 Task: Check the sale-to-list price of condos/co-ops in the last 1 year.
Action: Mouse moved to (590, 52)
Screenshot: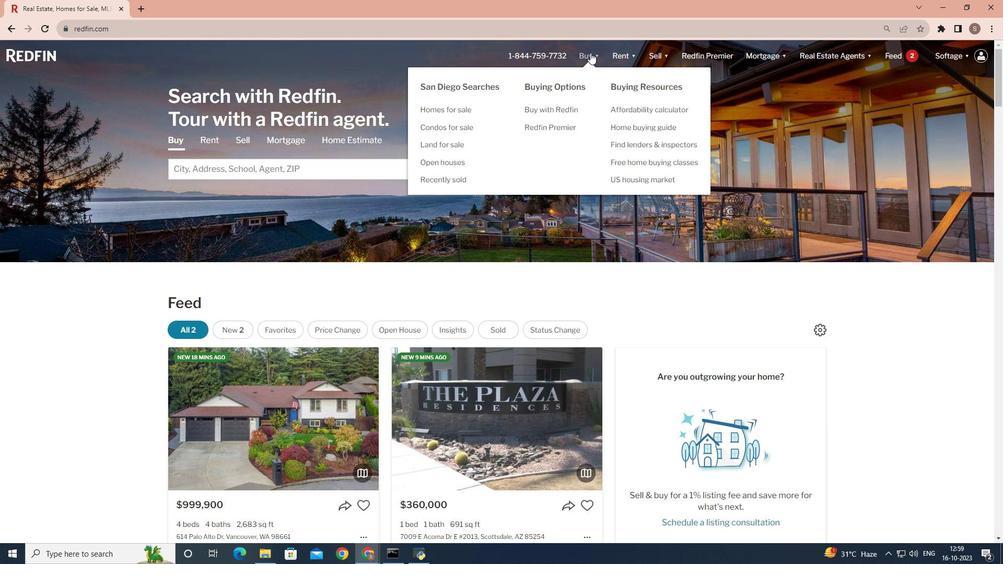 
Action: Mouse pressed left at (590, 52)
Screenshot: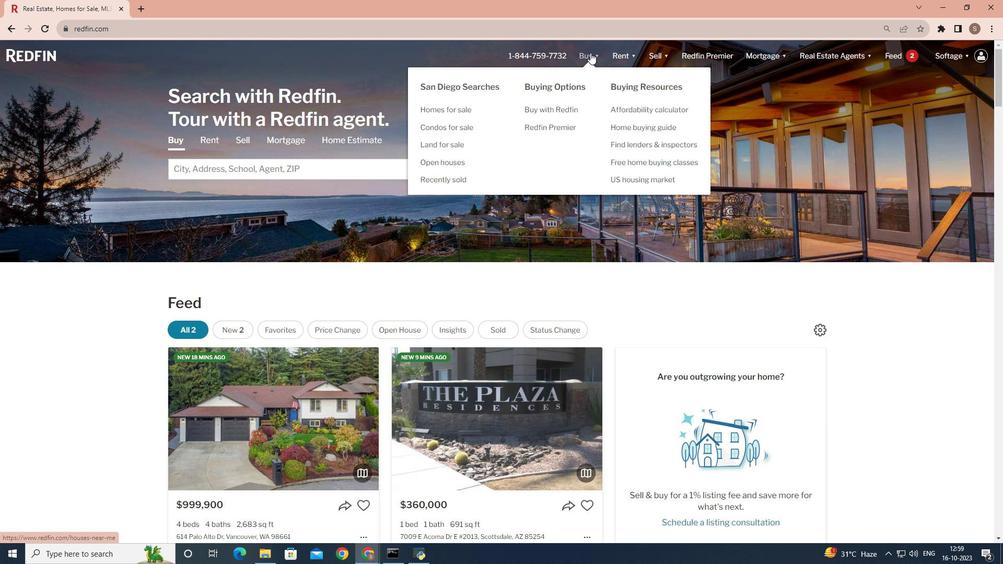 
Action: Mouse moved to (242, 219)
Screenshot: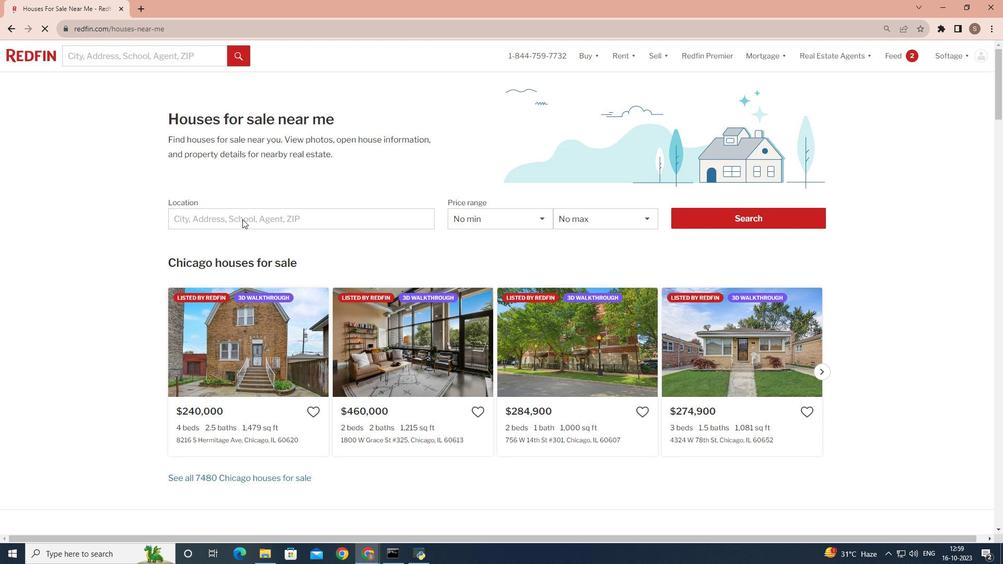 
Action: Mouse pressed left at (242, 219)
Screenshot: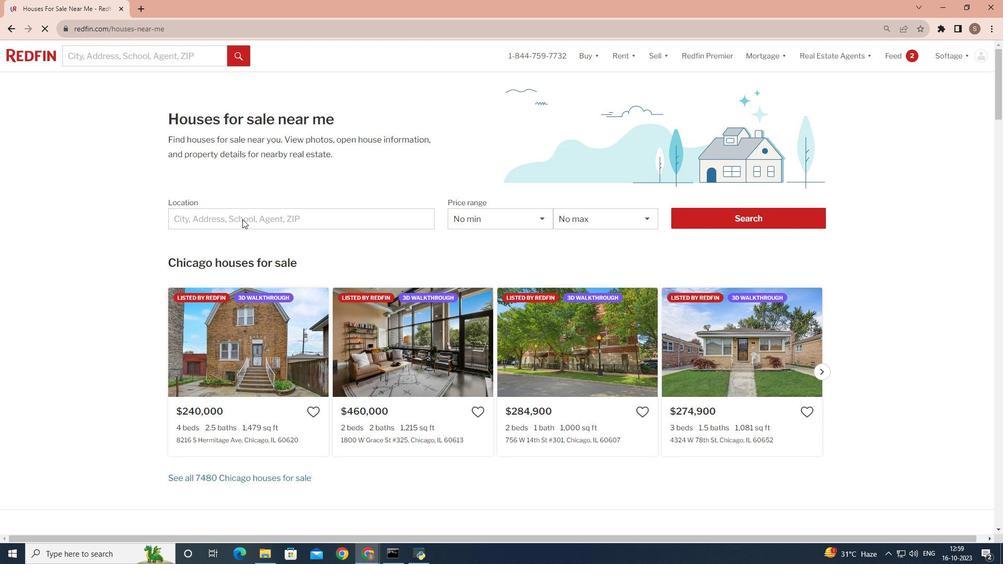 
Action: Mouse moved to (215, 218)
Screenshot: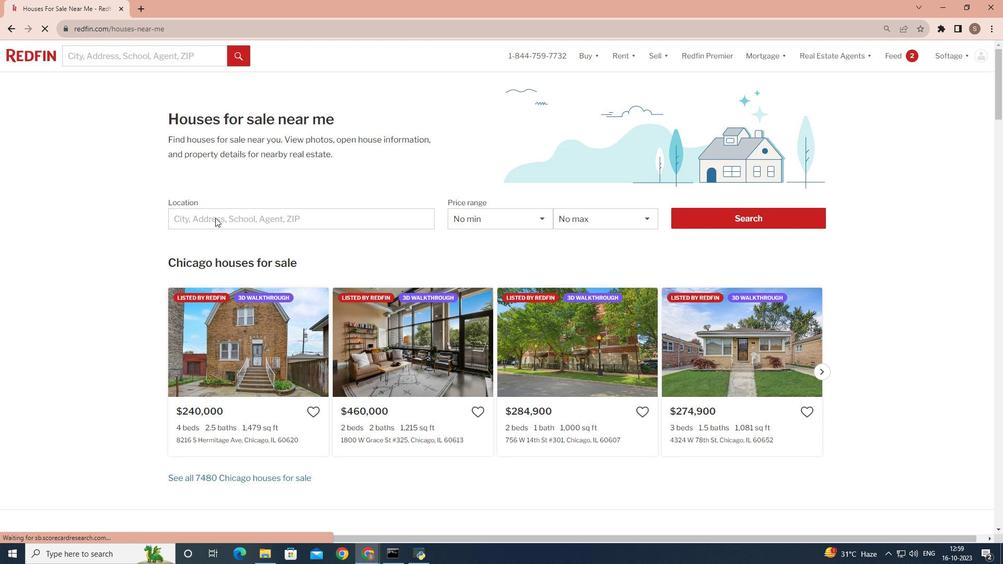 
Action: Mouse pressed left at (215, 218)
Screenshot: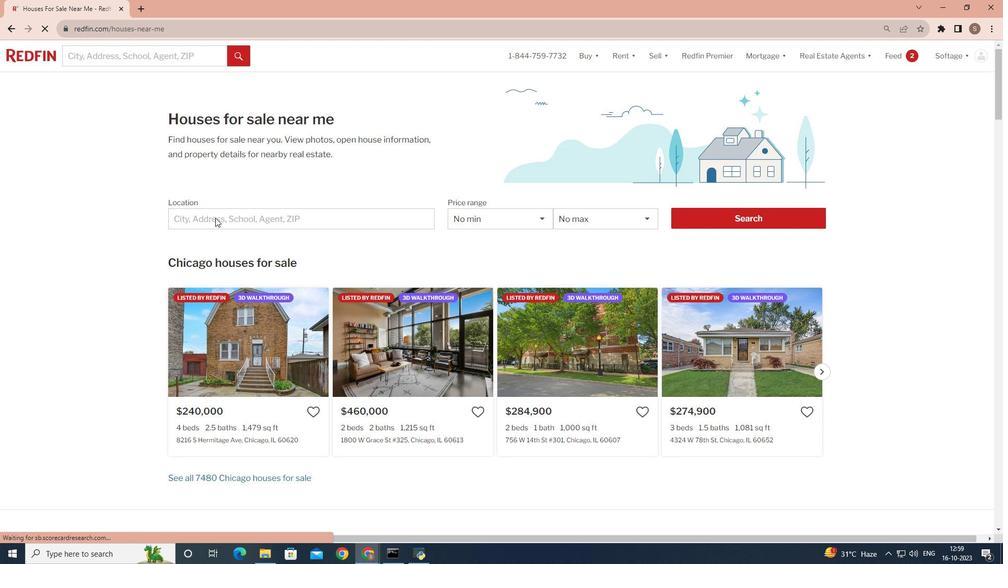 
Action: Mouse pressed left at (215, 218)
Screenshot: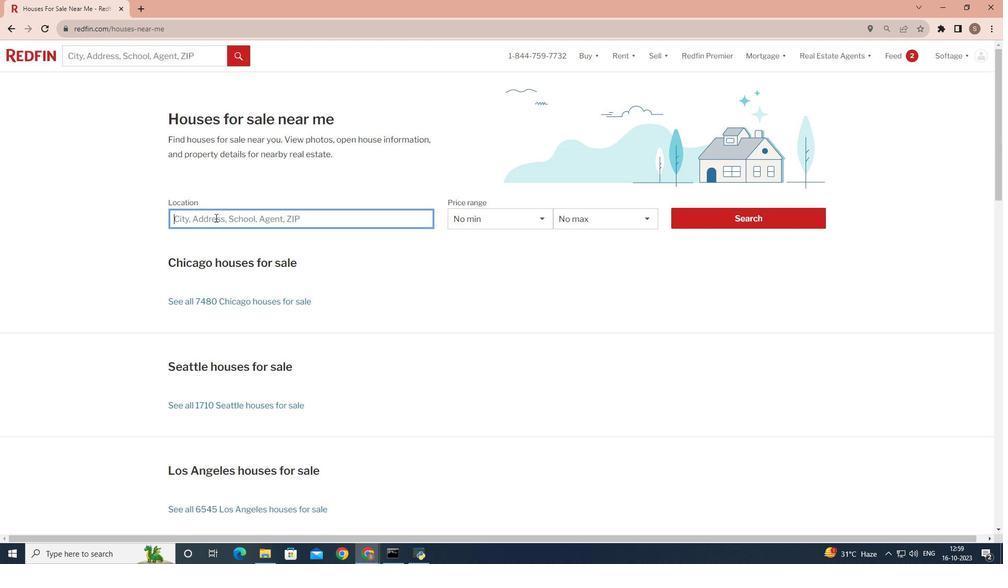 
Action: Key pressed <Key.shift>San
Screenshot: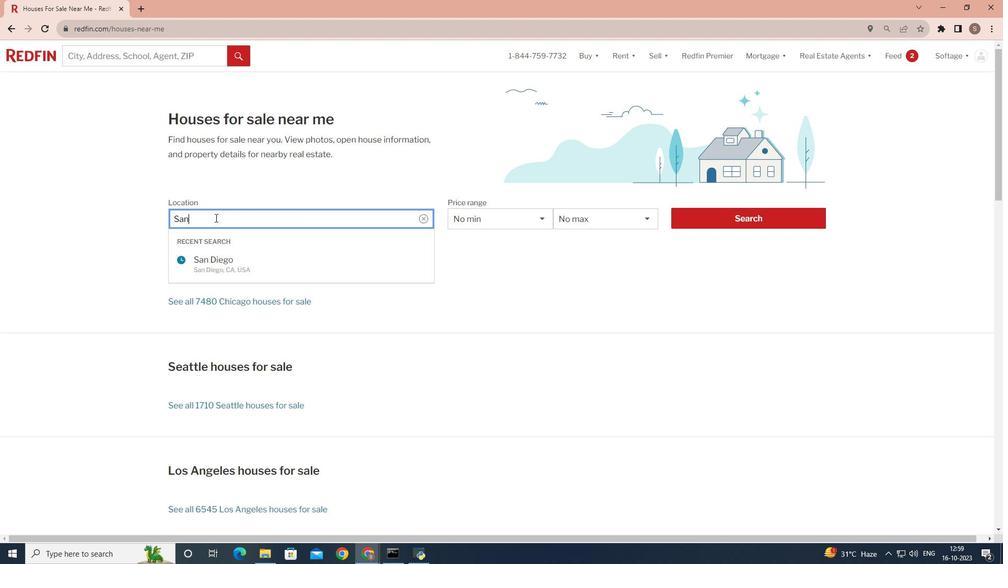 
Action: Mouse moved to (215, 218)
Screenshot: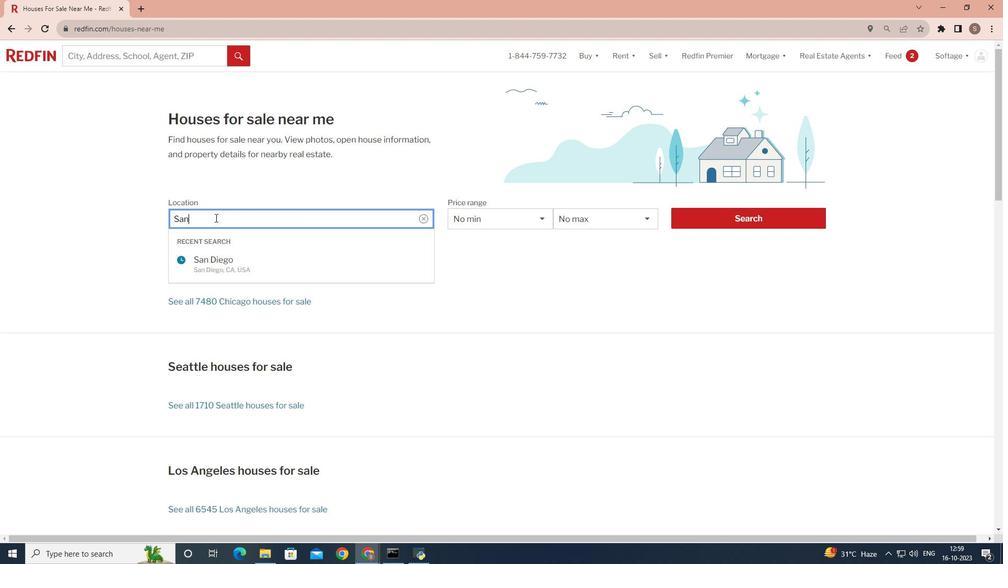 
Action: Key pressed <Key.space><Key.shift>Diego
Screenshot: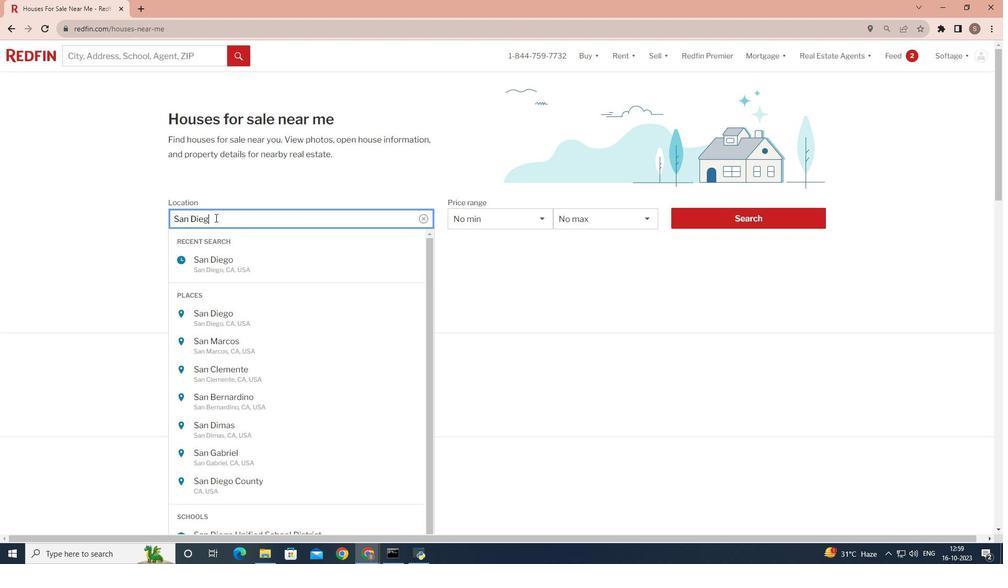 
Action: Mouse moved to (707, 223)
Screenshot: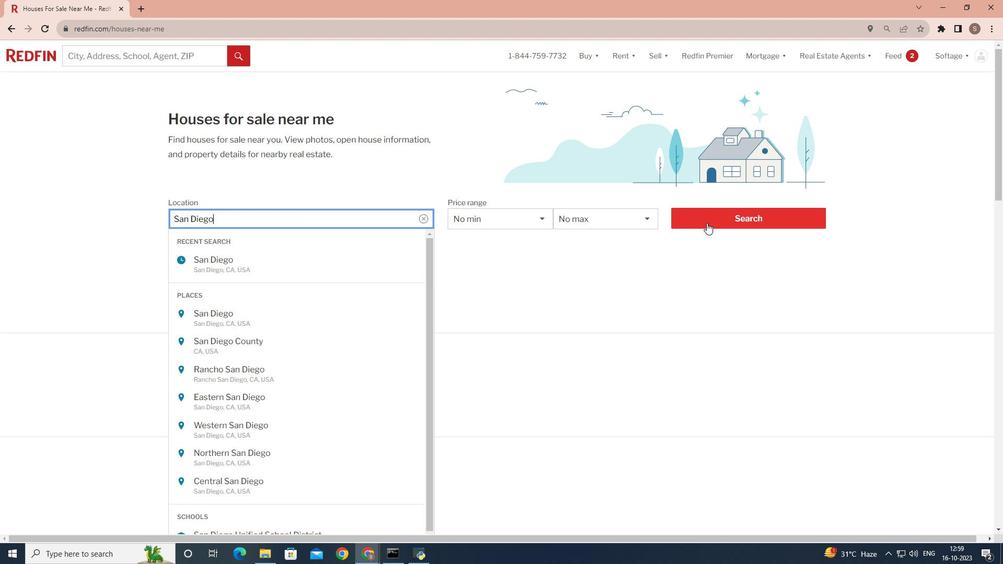 
Action: Mouse pressed left at (707, 223)
Screenshot: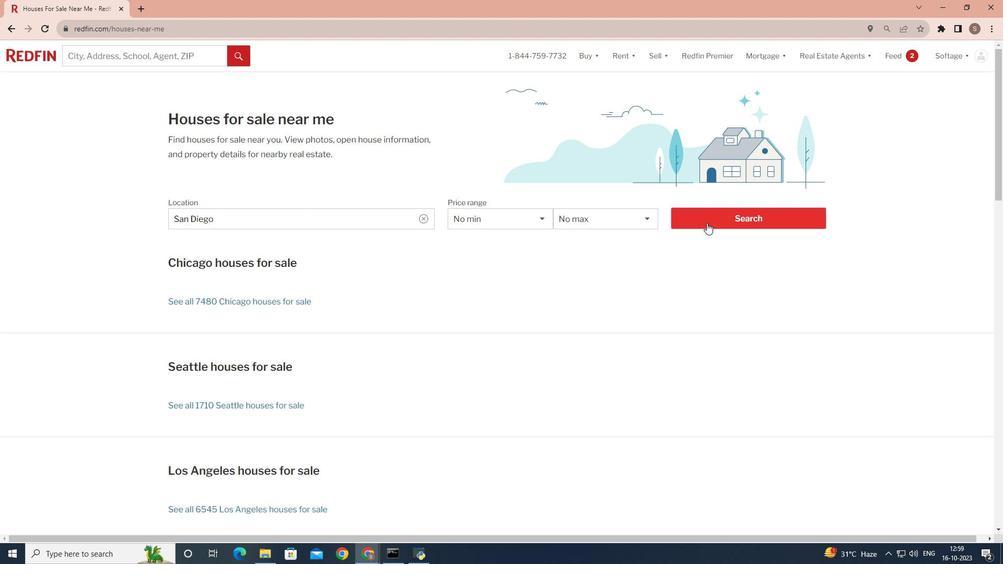 
Action: Mouse pressed left at (707, 223)
Screenshot: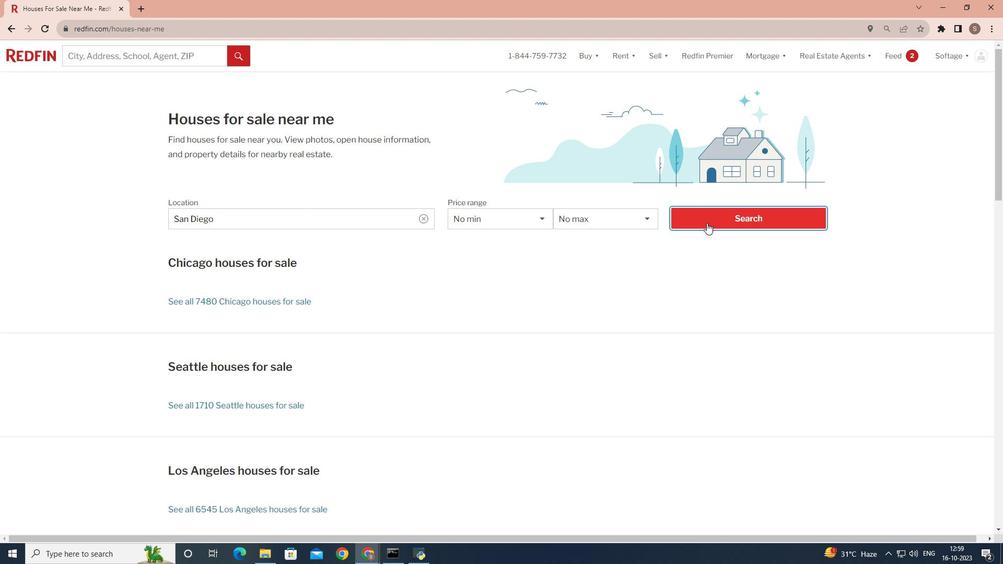 
Action: Mouse moved to (880, 90)
Screenshot: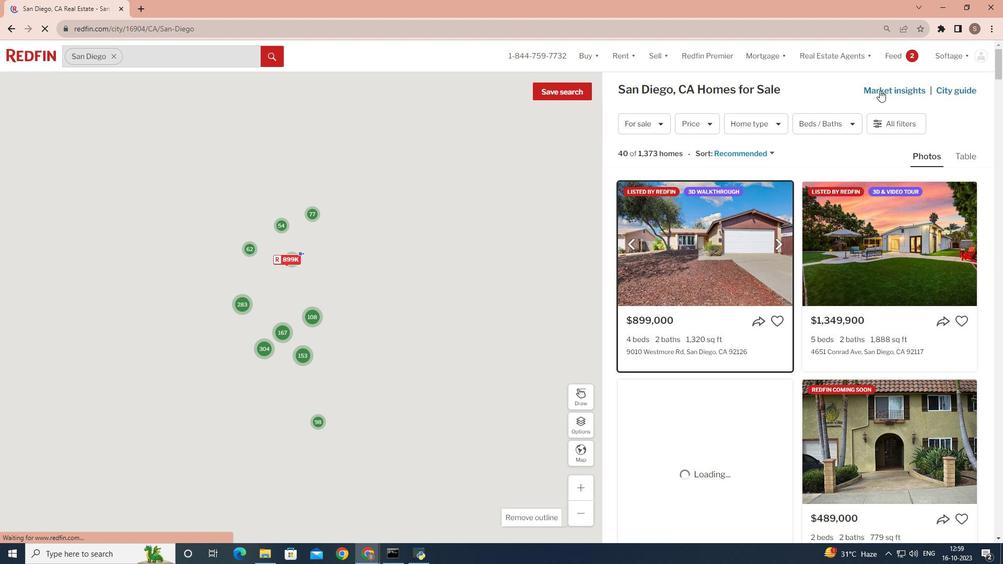 
Action: Mouse pressed left at (880, 90)
Screenshot: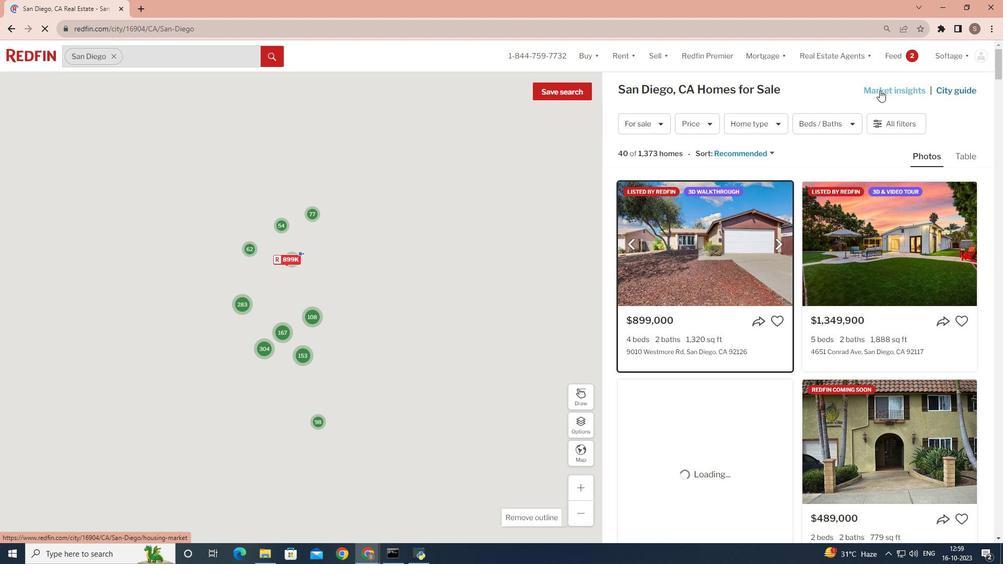 
Action: Mouse moved to (245, 175)
Screenshot: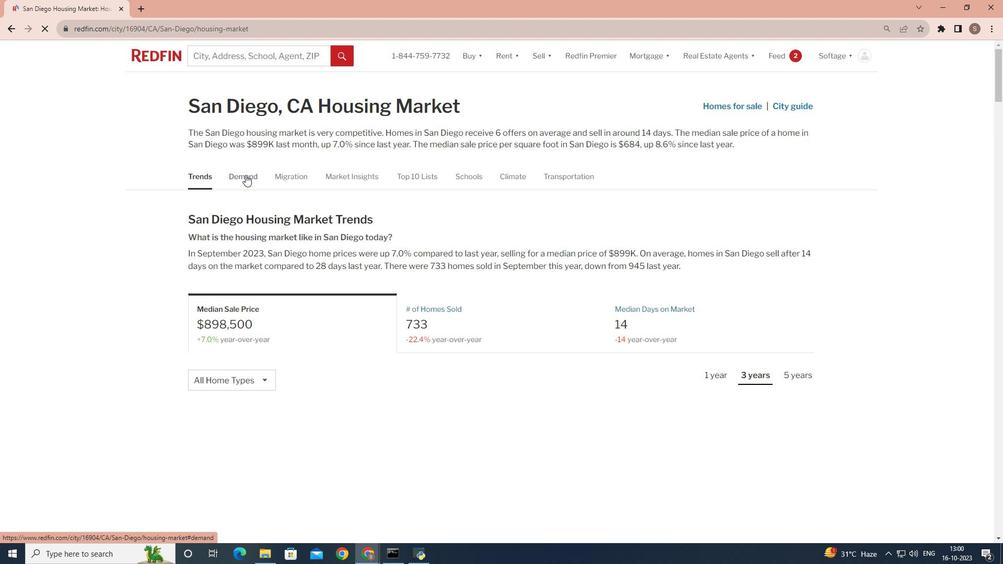 
Action: Mouse pressed left at (245, 175)
Screenshot: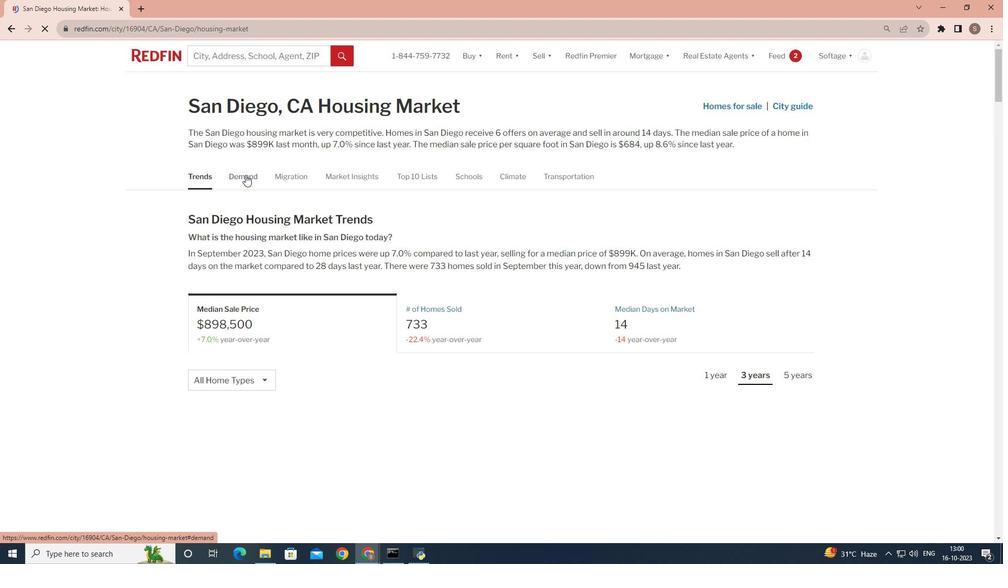 
Action: Mouse moved to (271, 248)
Screenshot: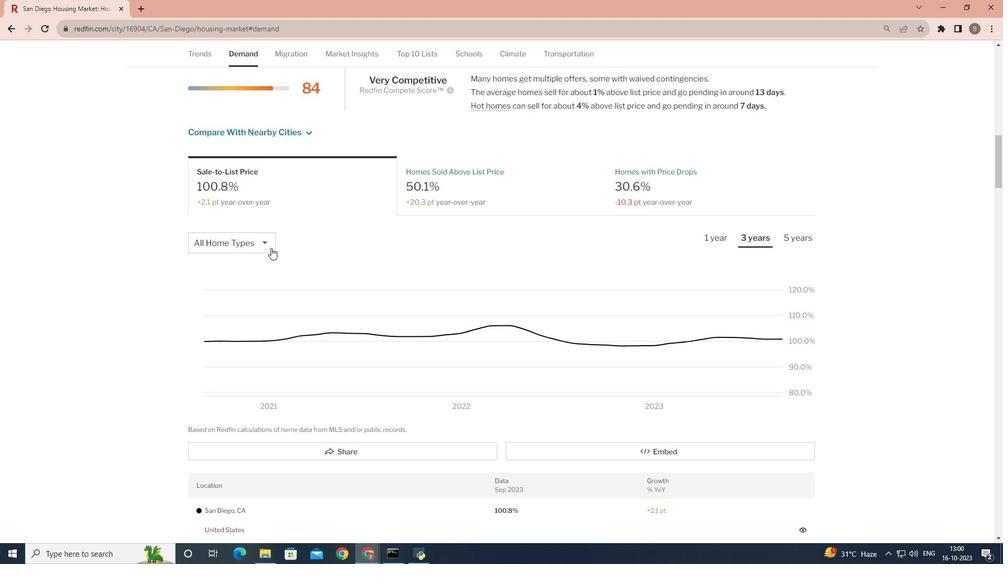 
Action: Mouse pressed left at (271, 248)
Screenshot: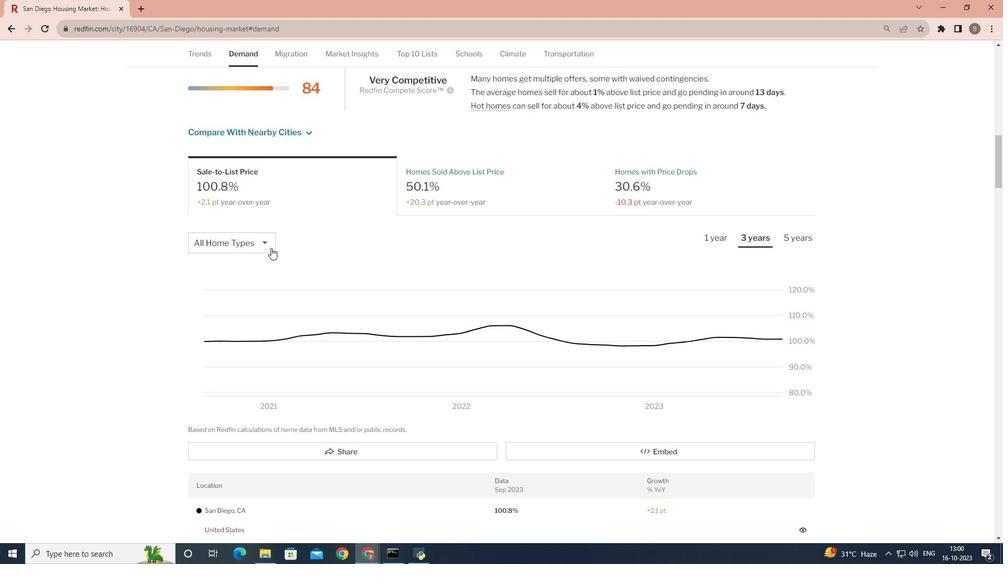 
Action: Mouse moved to (257, 332)
Screenshot: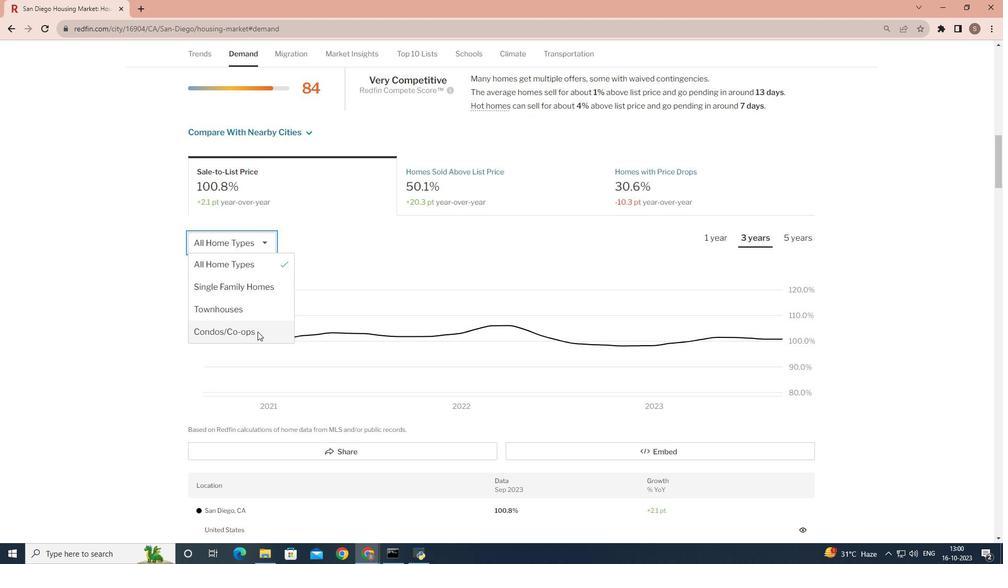 
Action: Mouse pressed left at (257, 332)
Screenshot: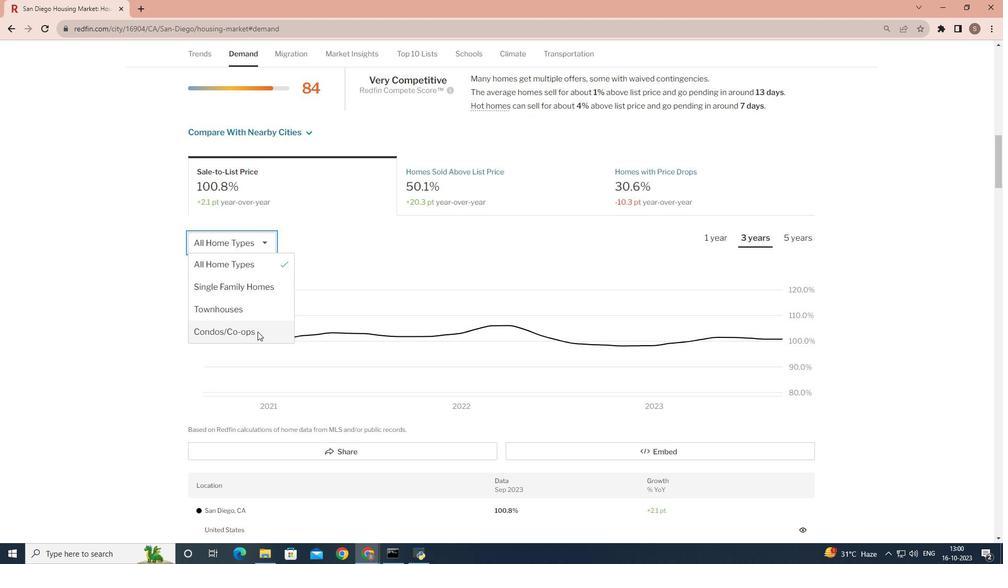 
Action: Mouse moved to (716, 237)
Screenshot: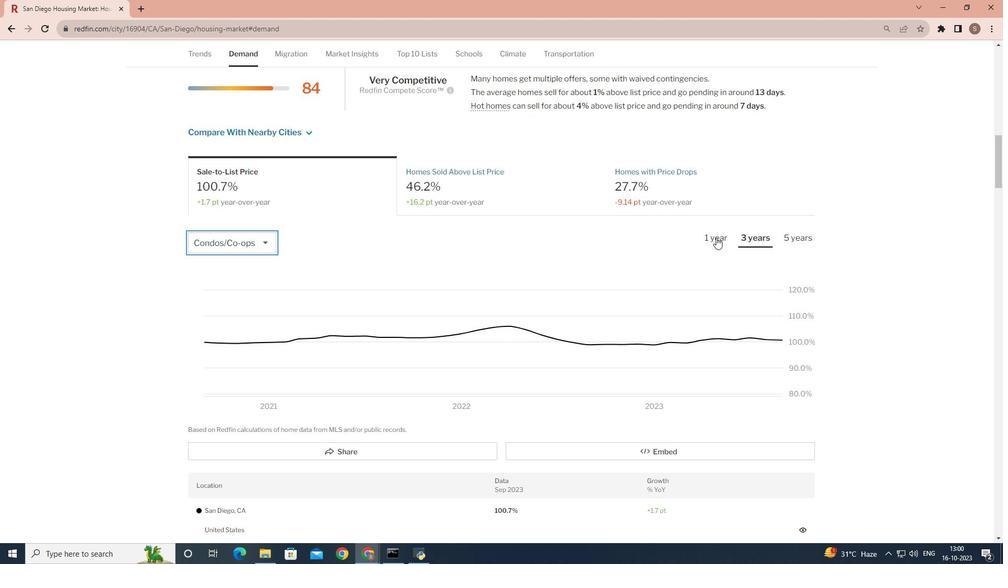 
Action: Mouse pressed left at (716, 237)
Screenshot: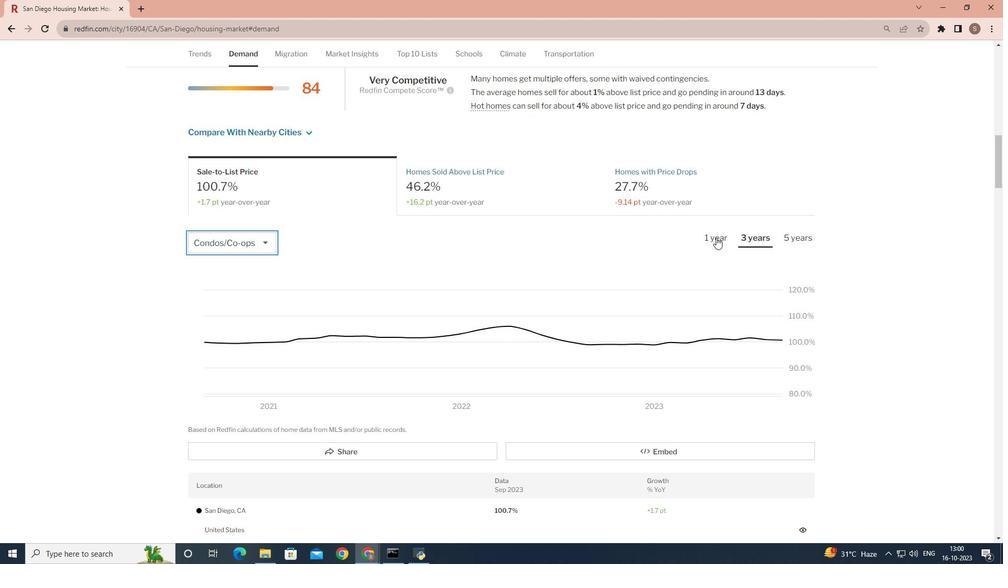 
